 Task: Create Card Email Marketing Performance Review in Board Customer Journey Optimization to Workspace Event Planning and Management. Create Card Annual Report Review in Board Talent Management to Workspace Event Planning and Management. Create Card Search Engine Optimization Planning in Board Content Marketing Thought Leadership Strategy and Execution to Workspace Event Planning and Management
Action: Mouse moved to (68, 291)
Screenshot: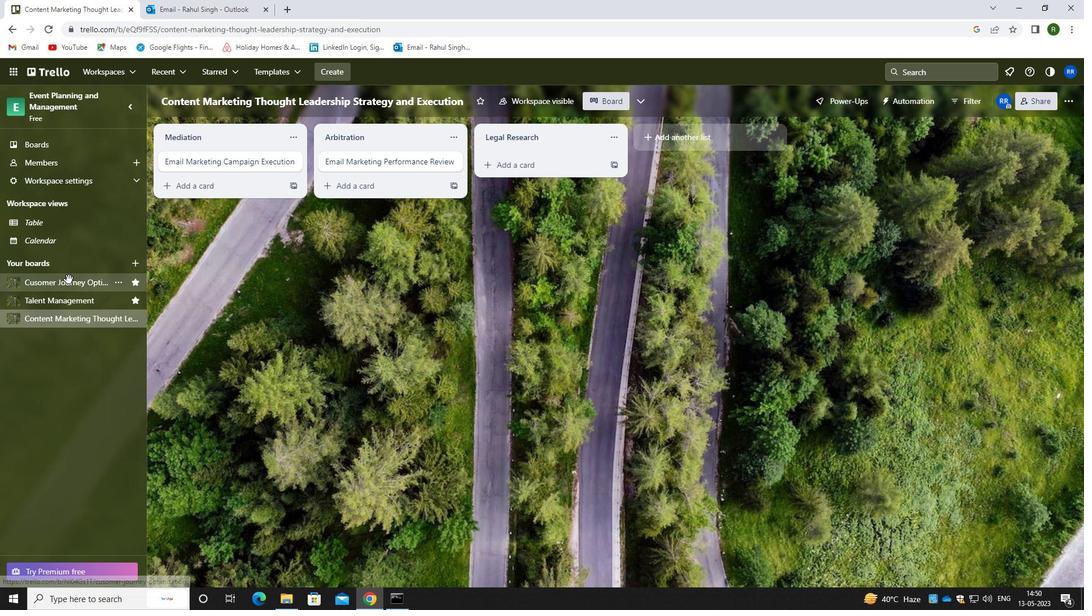 
Action: Mouse pressed left at (68, 291)
Screenshot: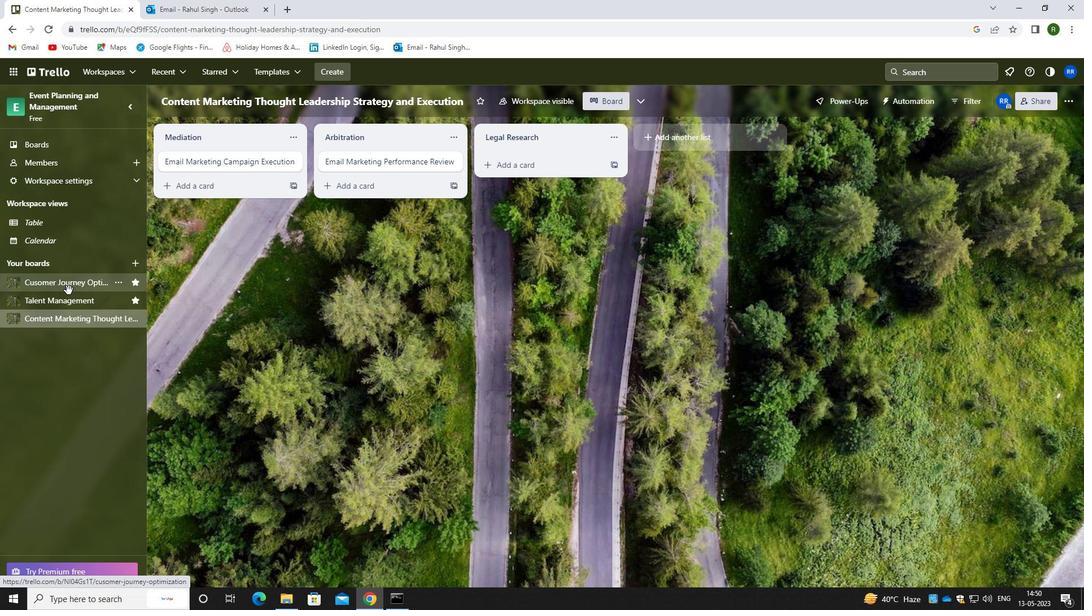 
Action: Mouse moved to (72, 282)
Screenshot: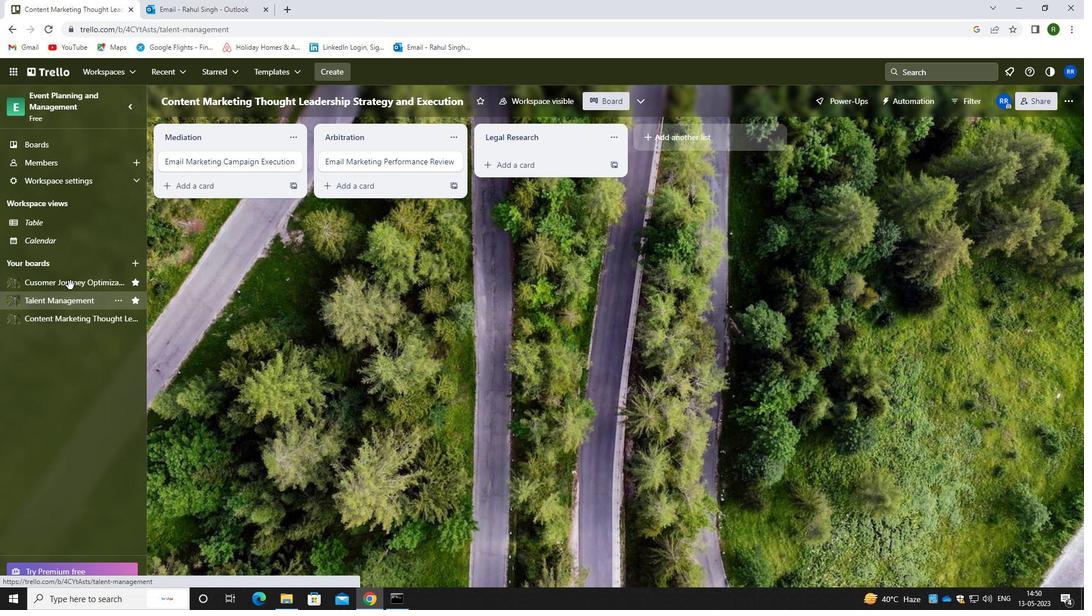 
Action: Mouse pressed left at (72, 282)
Screenshot: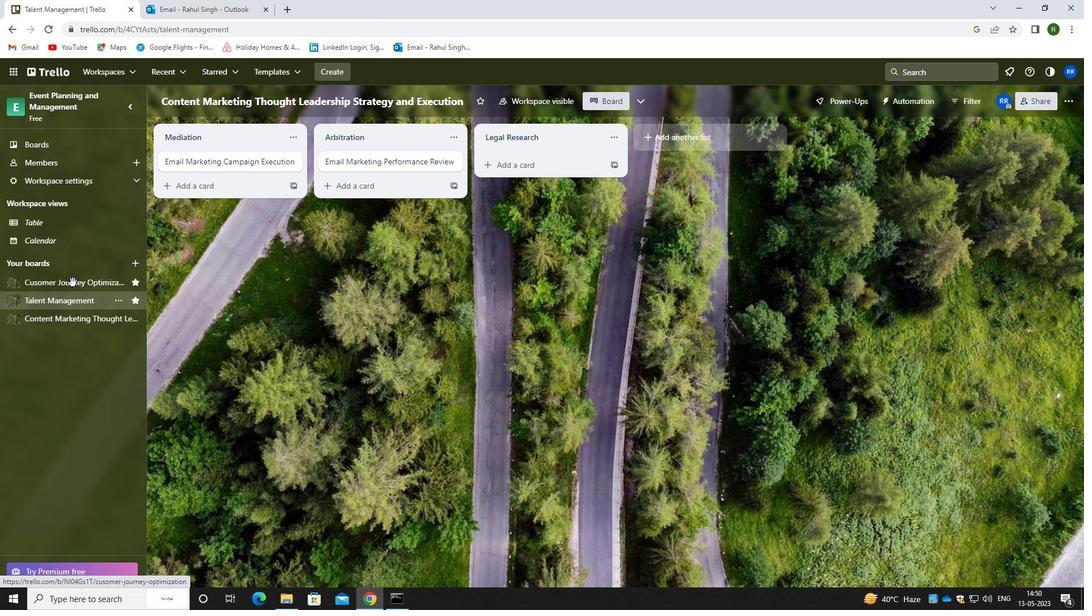 
Action: Mouse moved to (492, 164)
Screenshot: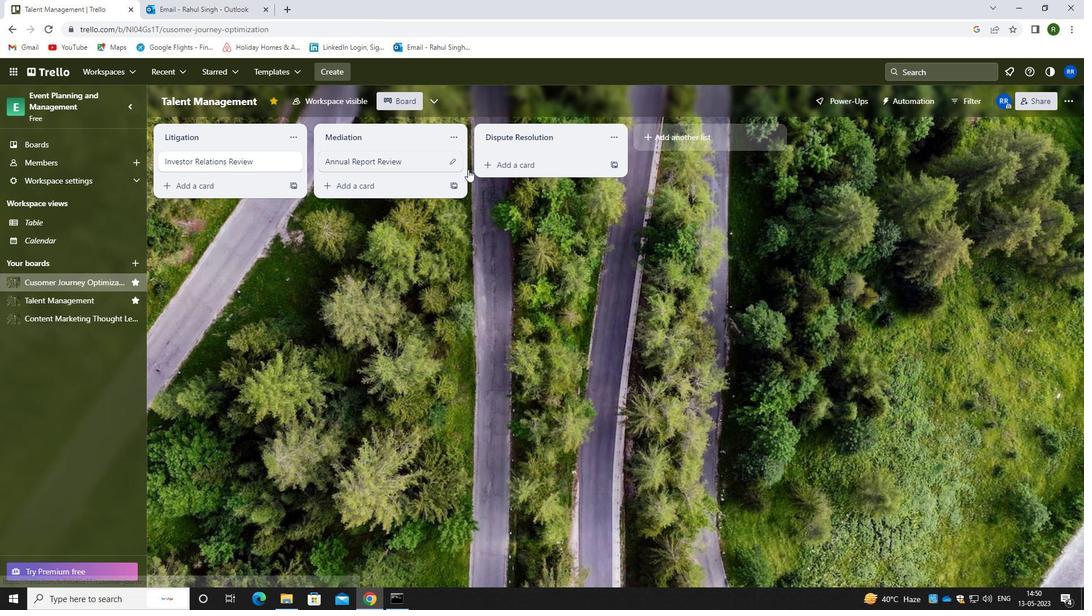 
Action: Mouse pressed left at (492, 164)
Screenshot: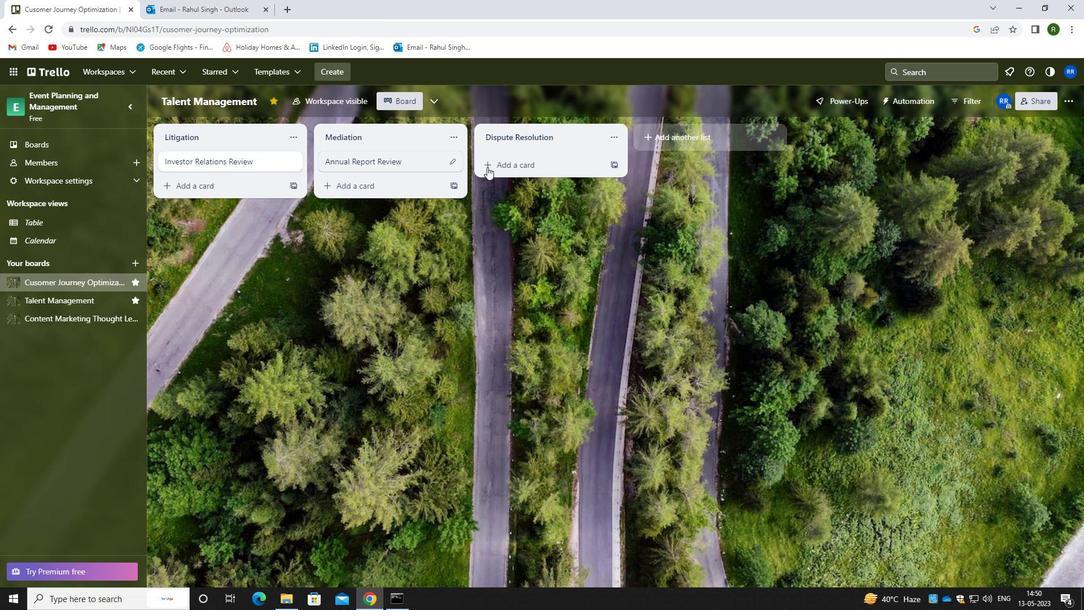 
Action: Mouse moved to (510, 175)
Screenshot: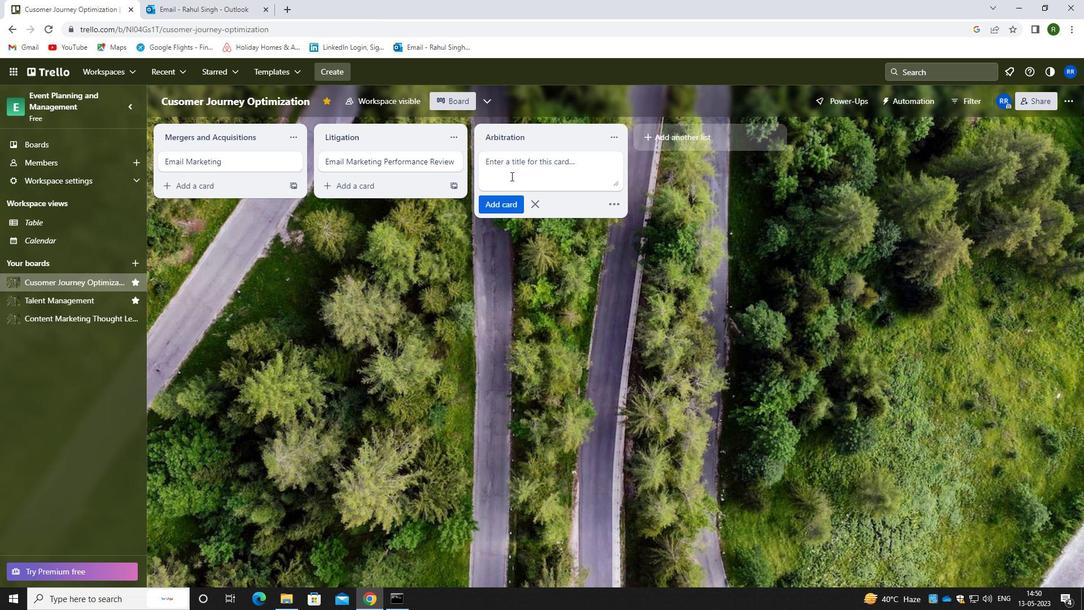 
Action: Key pressed <Key.caps_lock>e<Key.caps_lock>mail<Key.space>m<Key.caps_lock><Key.backspace>m<Key.caps_lock>arketing<Key.space><Key.caps_lock>P<Key.caps_lock>erformacne<Key.backspace><Key.backspace><Key.backspace>nce<Key.space><Key.caps_lock>r<Key.caps_lock>eview
Screenshot: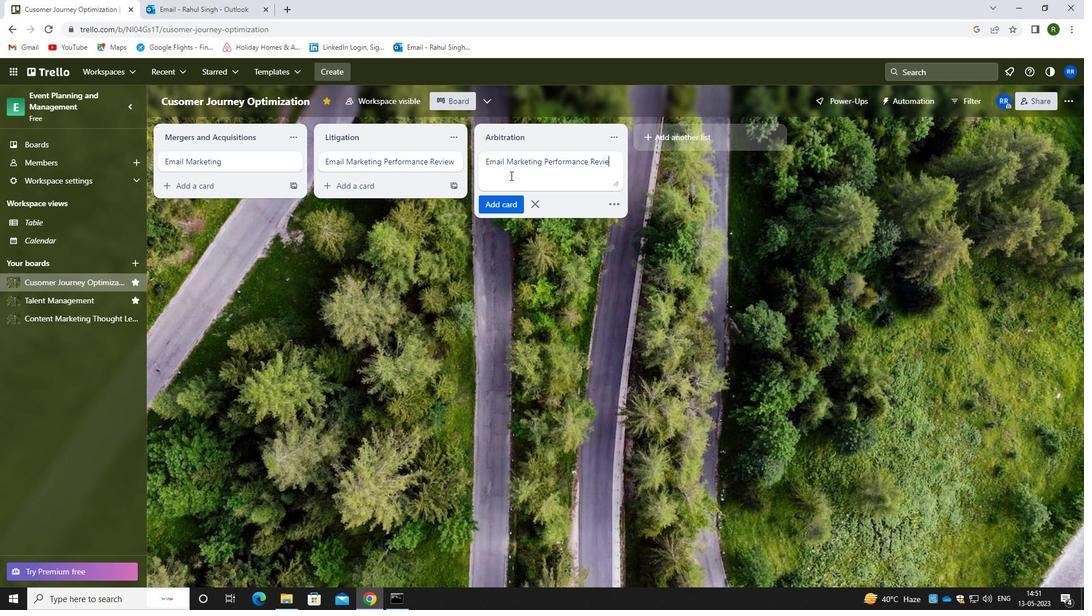 
Action: Mouse moved to (502, 209)
Screenshot: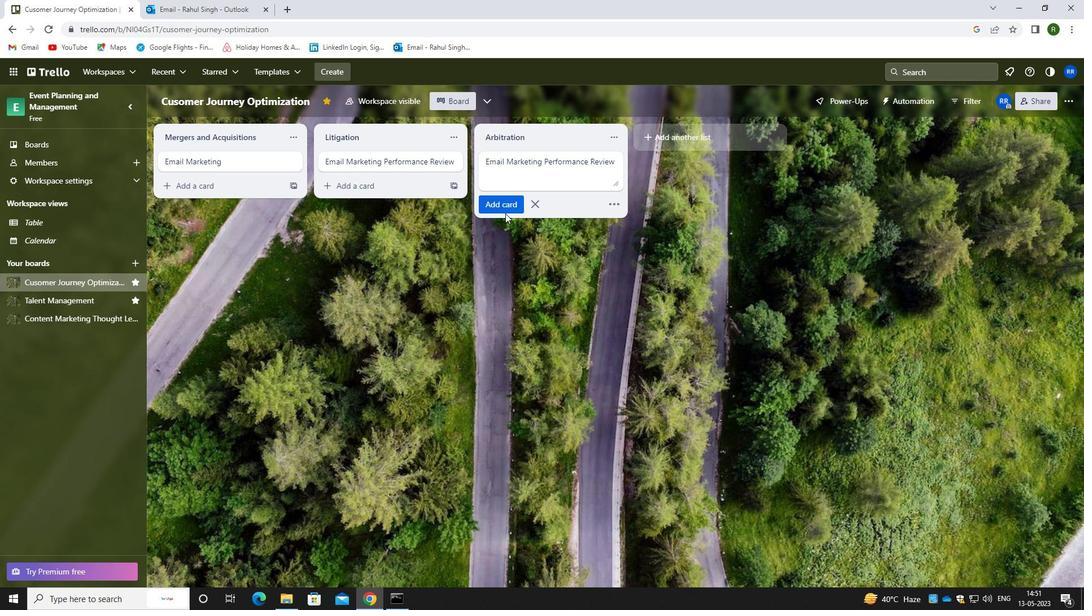 
Action: Mouse pressed left at (502, 209)
Screenshot: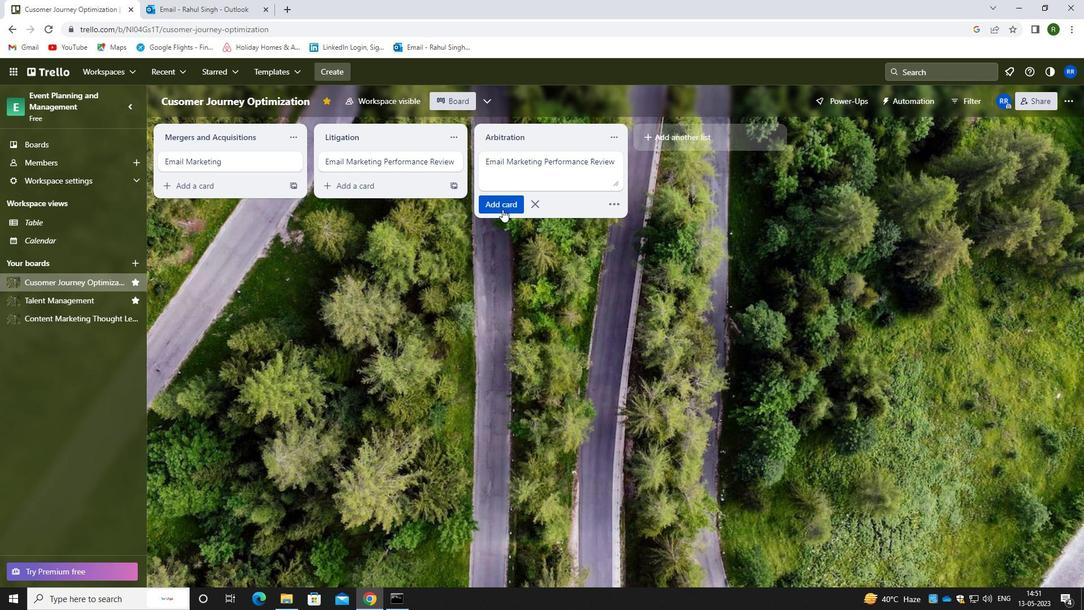 
Action: Mouse moved to (81, 308)
Screenshot: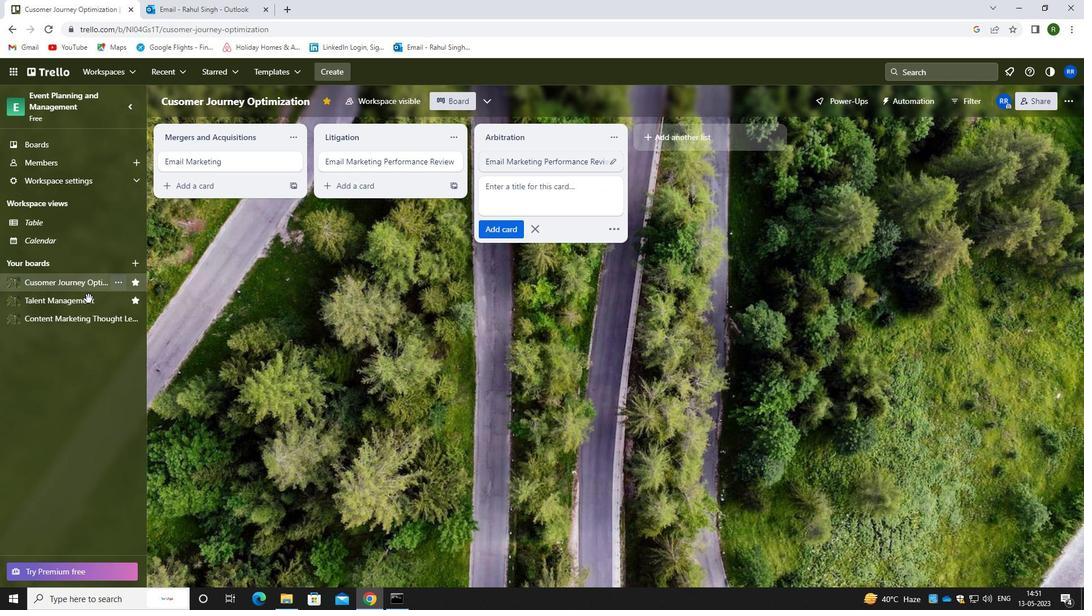 
Action: Mouse pressed left at (81, 308)
Screenshot: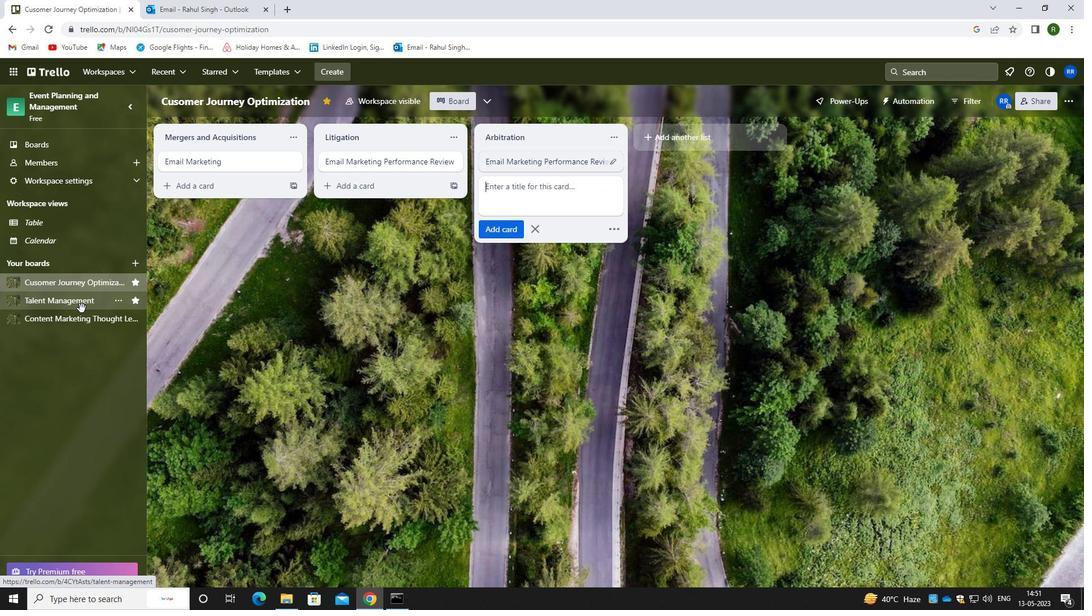 
Action: Mouse moved to (518, 162)
Screenshot: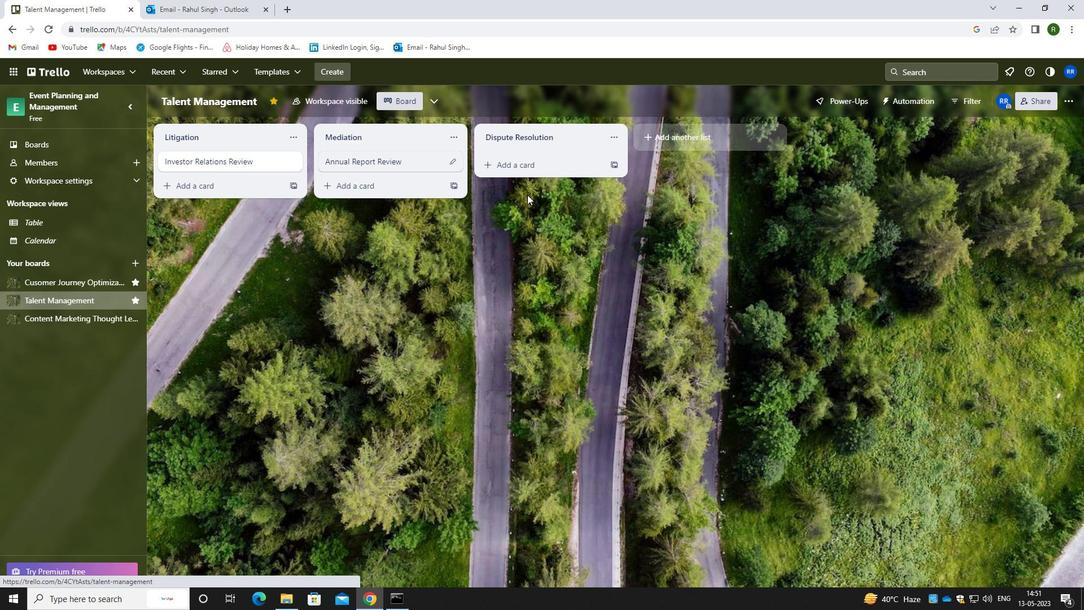 
Action: Mouse pressed left at (518, 162)
Screenshot: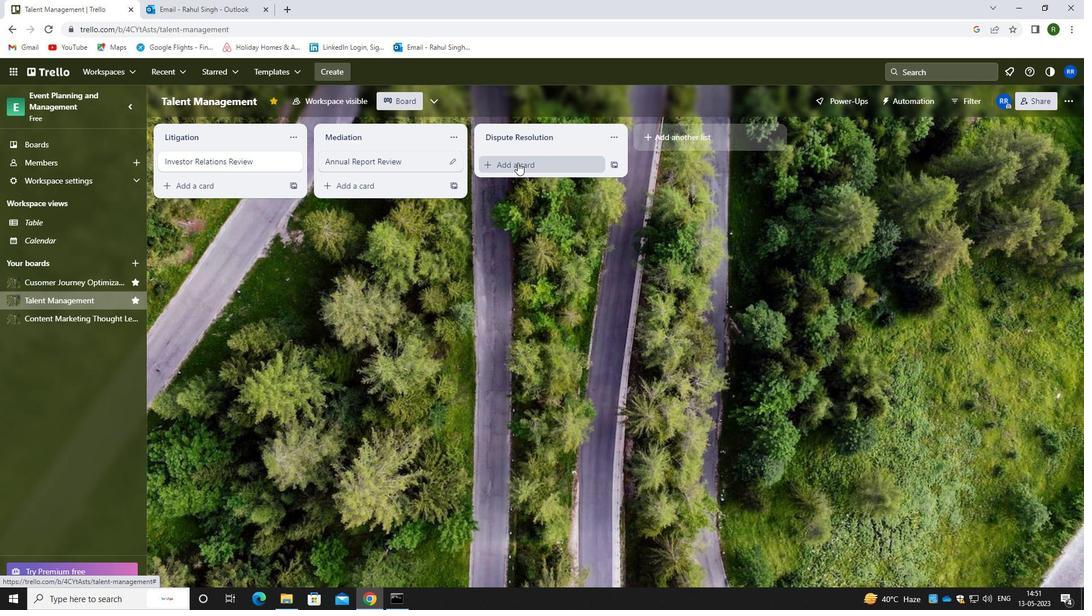 
Action: Mouse moved to (531, 175)
Screenshot: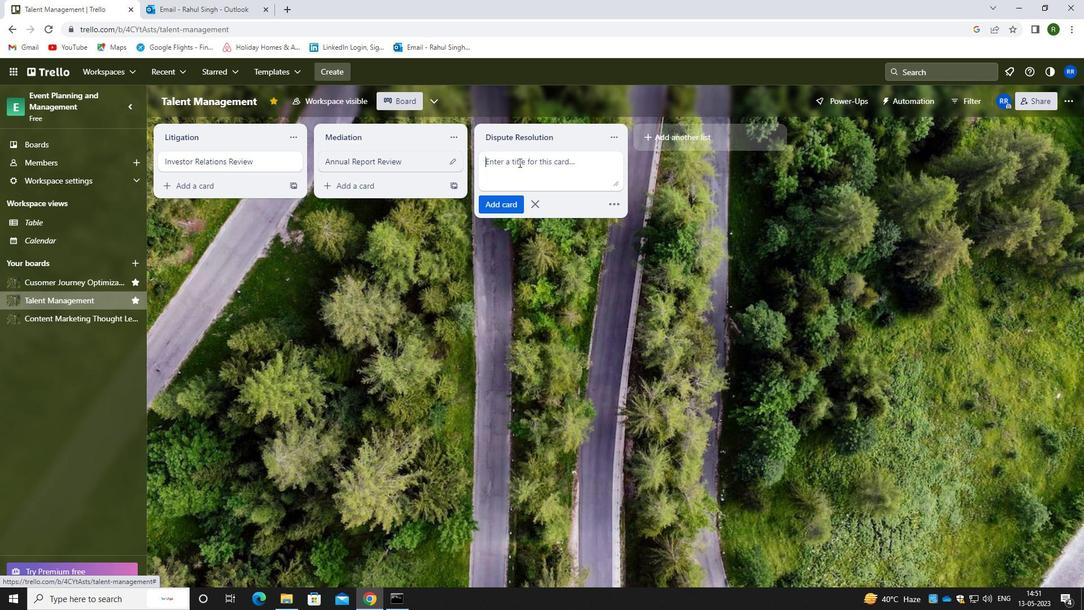 
Action: Mouse pressed left at (531, 175)
Screenshot: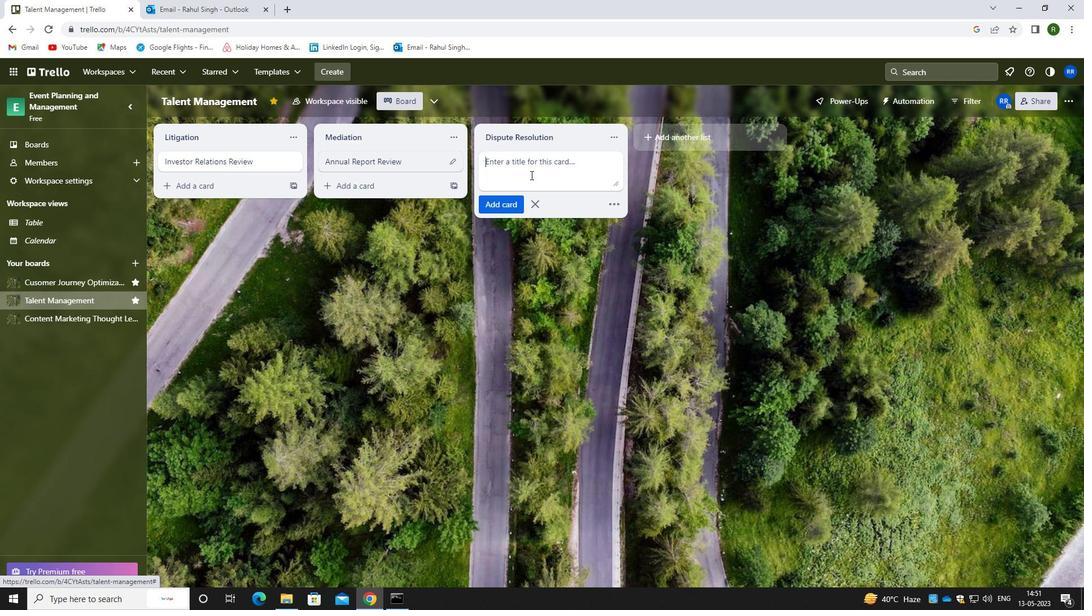 
Action: Key pressed <Key.caps_lock>a<Key.caps_lock>nnual<Key.space><Key.caps_lock>r<Key.caps_lock>epoer<Key.backspace><Key.backspace>t<Key.backspace>rt<Key.space><Key.caps_lock>r<Key.caps_lock>eview.
Screenshot: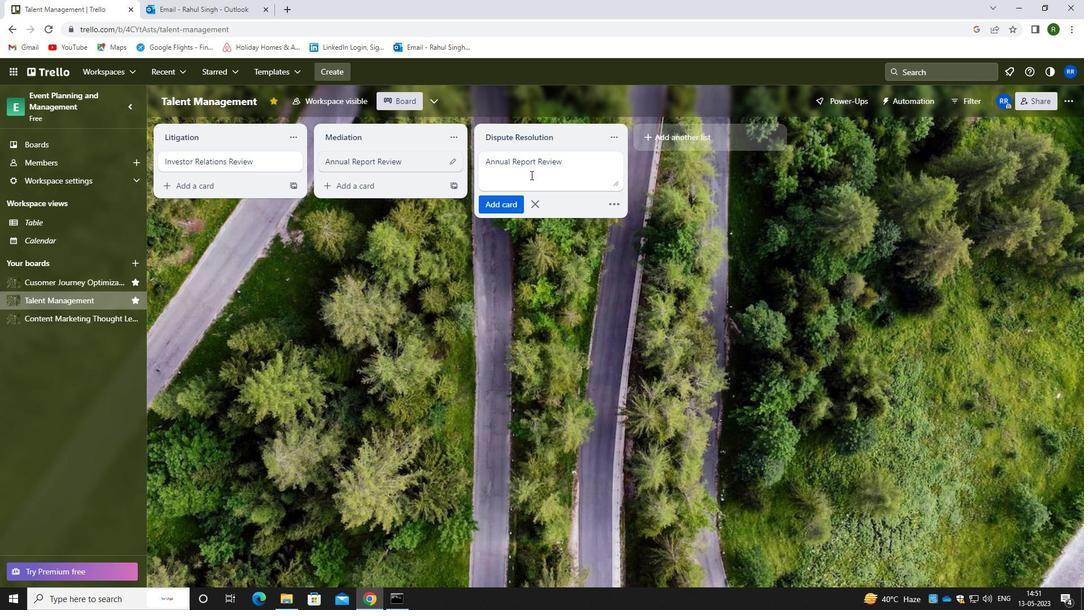 
Action: Mouse moved to (504, 200)
Screenshot: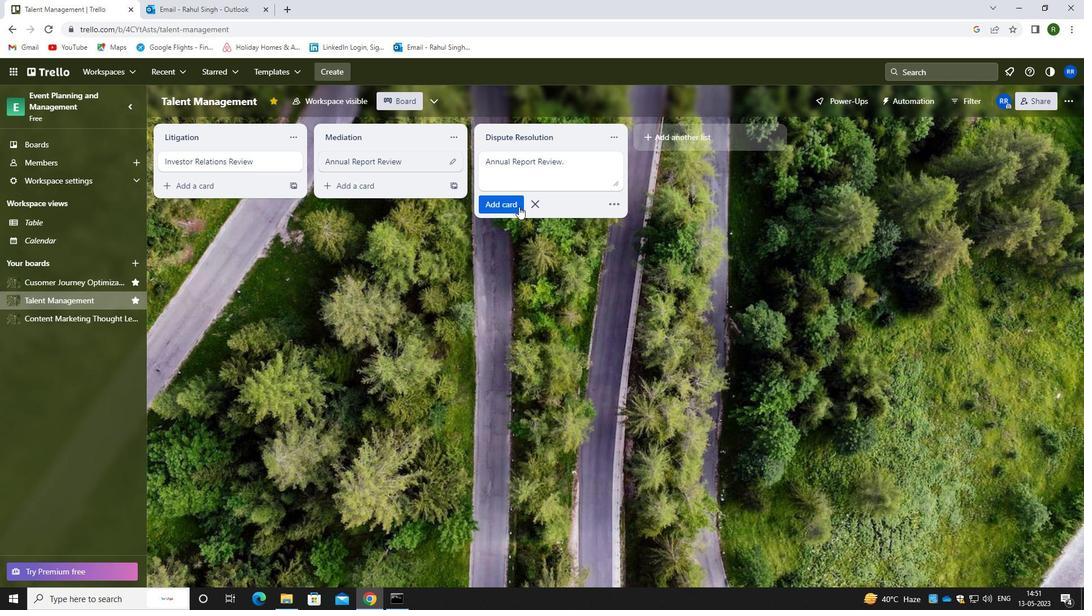 
Action: Mouse pressed left at (504, 200)
Screenshot: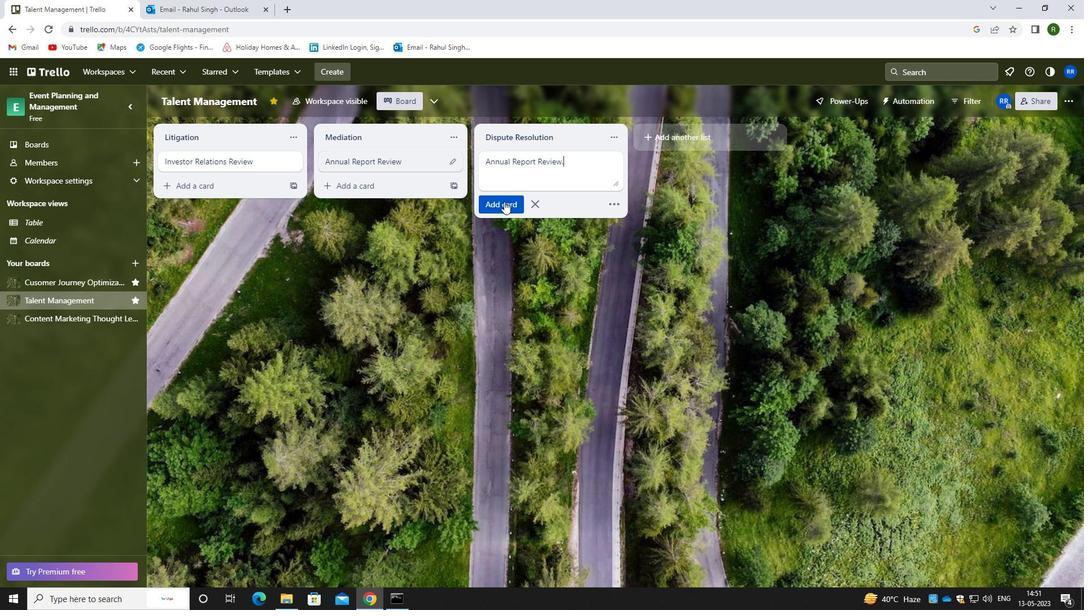 
Action: Mouse moved to (348, 318)
Screenshot: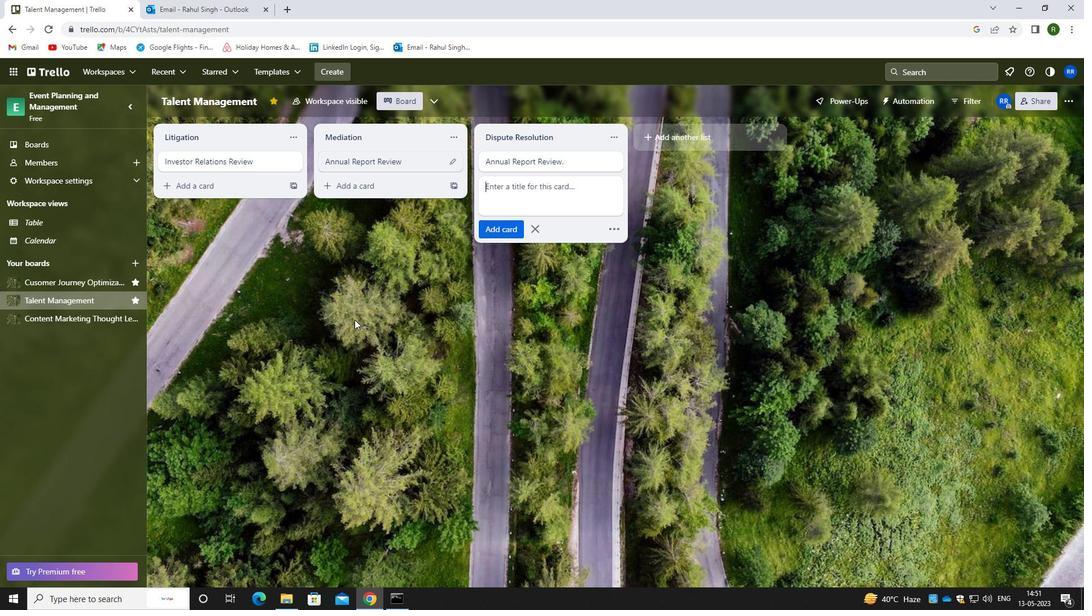 
Action: Mouse pressed left at (348, 318)
Screenshot: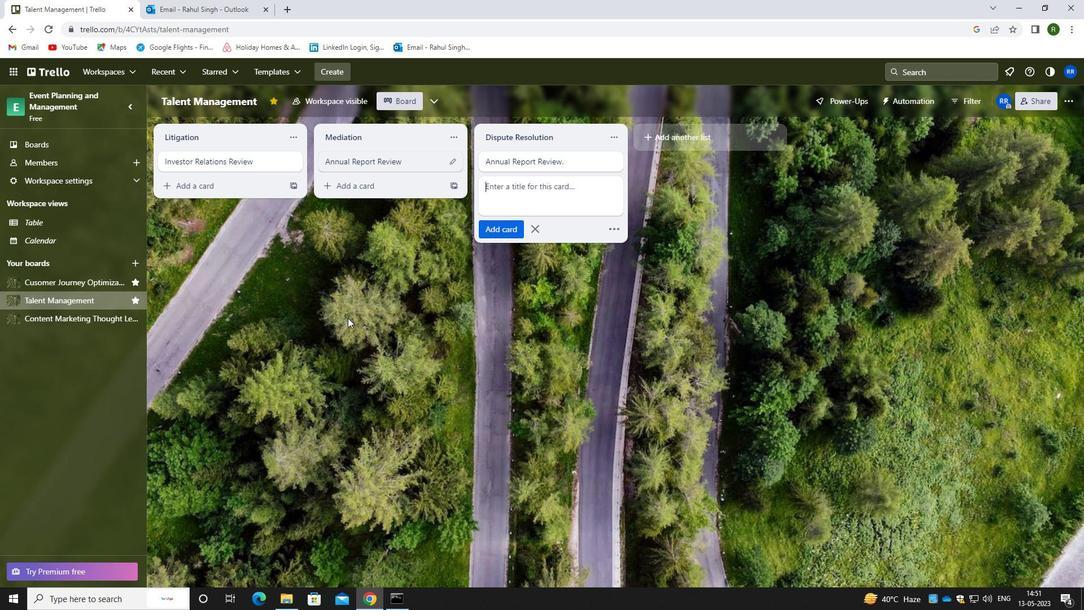 
Action: Mouse moved to (70, 321)
Screenshot: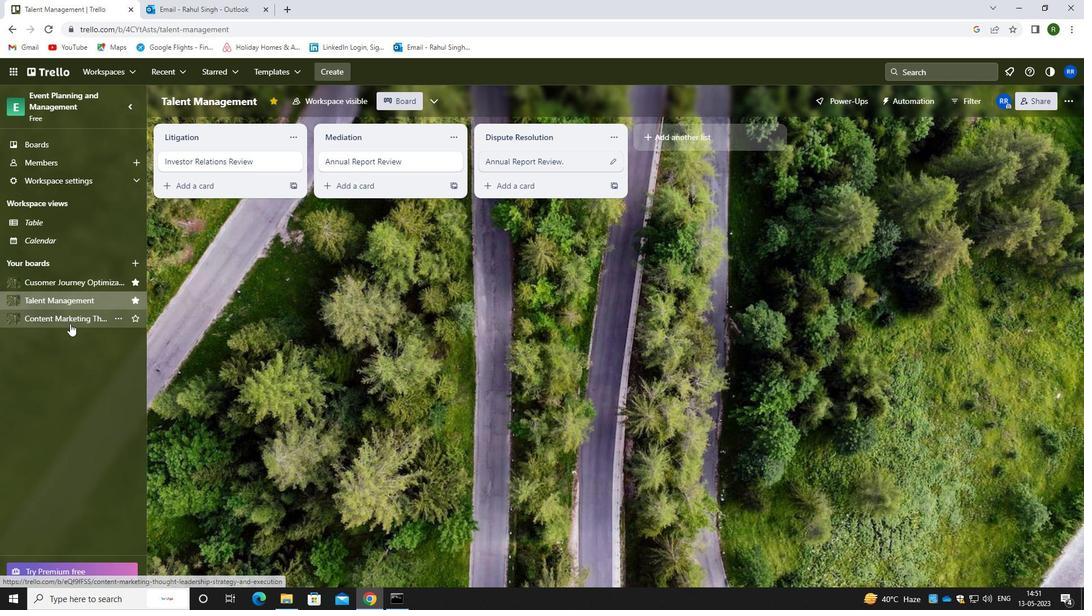 
Action: Mouse pressed left at (70, 321)
Screenshot: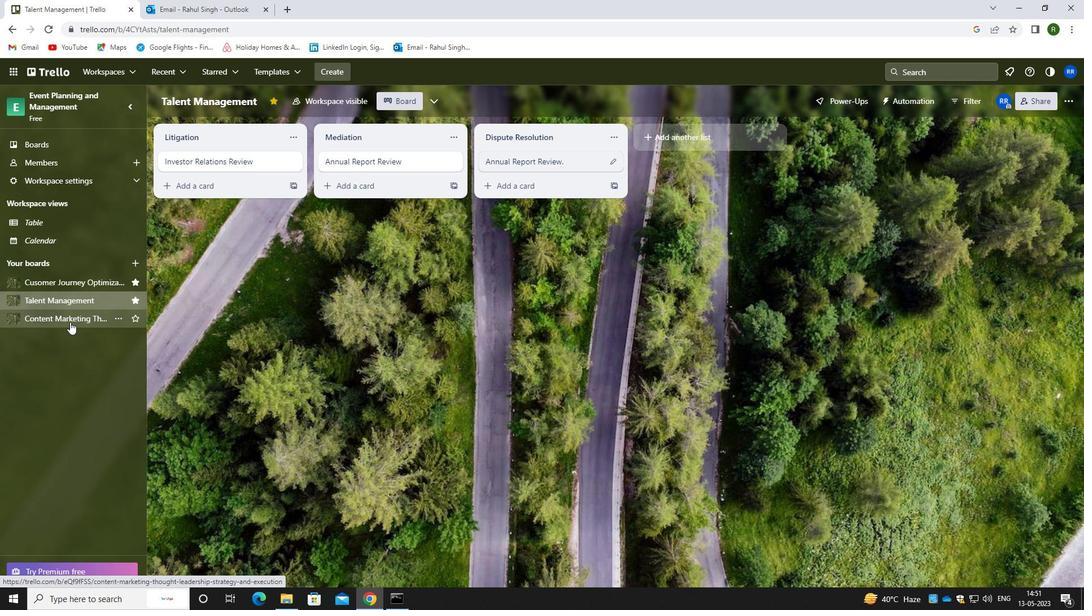 
Action: Mouse moved to (510, 168)
Screenshot: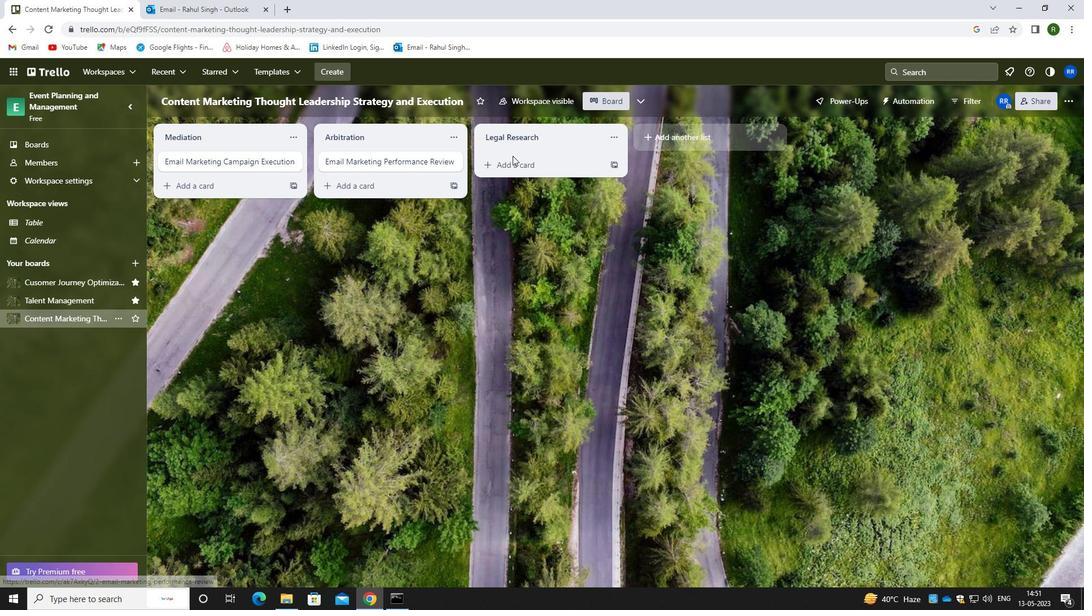 
Action: Mouse pressed left at (510, 168)
Screenshot: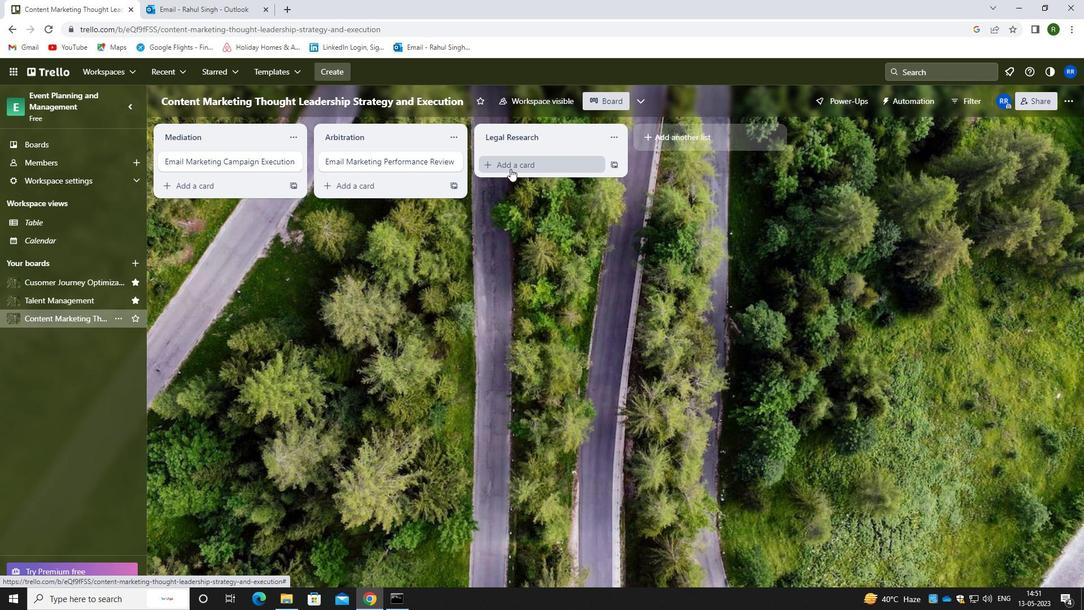 
Action: Mouse moved to (516, 179)
Screenshot: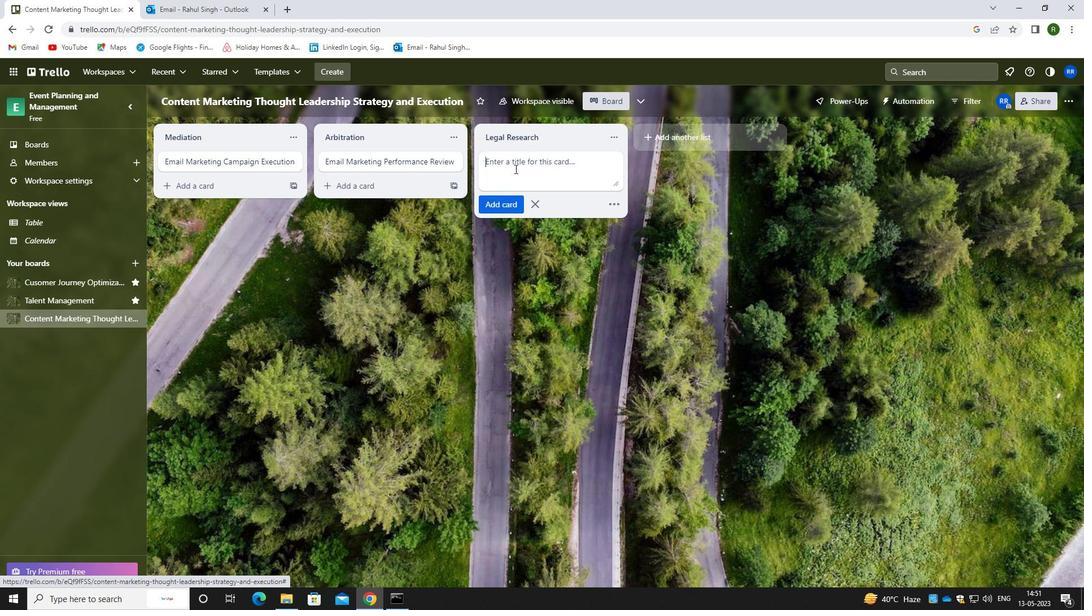 
Action: Mouse pressed left at (516, 179)
Screenshot: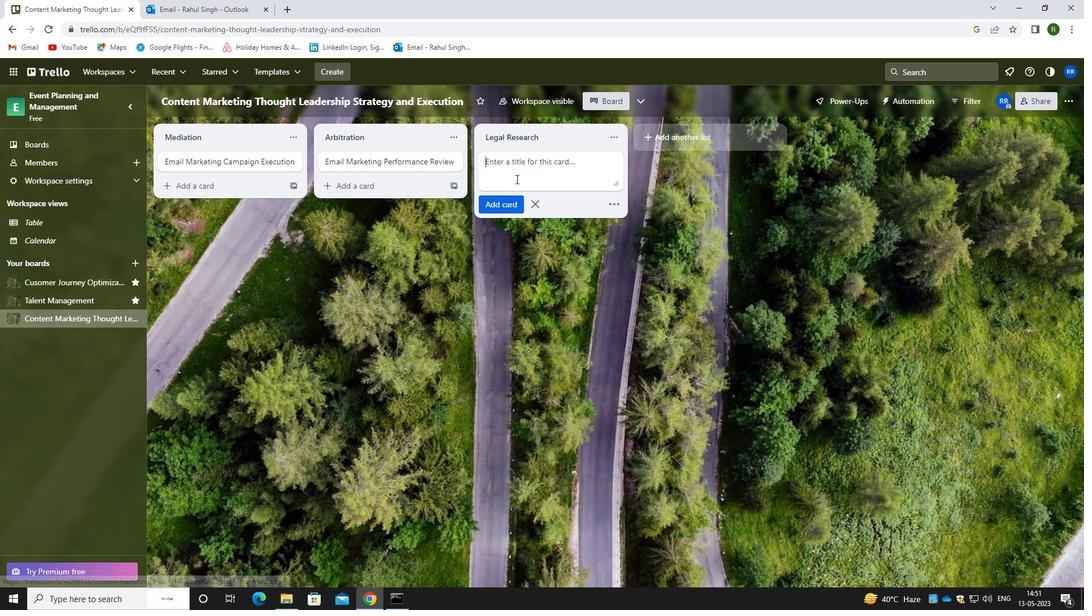 
Action: Key pressed <Key.caps_lock>e<Key.caps_lock>mail<Key.space><Key.backspace><Key.backspace><Key.backspace><Key.backspace><Key.backspace><Key.backspace><Key.backspace><Key.backspace><Key.backspace><Key.backspace><Key.backspace><Key.backspace><Key.backspace><Key.backspace><Key.backspace><Key.backspace><Key.backspace><Key.backspace><Key.backspace><Key.backspace><Key.backspace><Key.backspace><Key.backspace><Key.backspace><Key.caps_lock>e<Key.caps_lock>ngine<Key.space><Key.caps_lock>o<Key.caps_lock>ptimization<Key.space><Key.caps_lock>p<Key.caps_lock>lanning
Screenshot: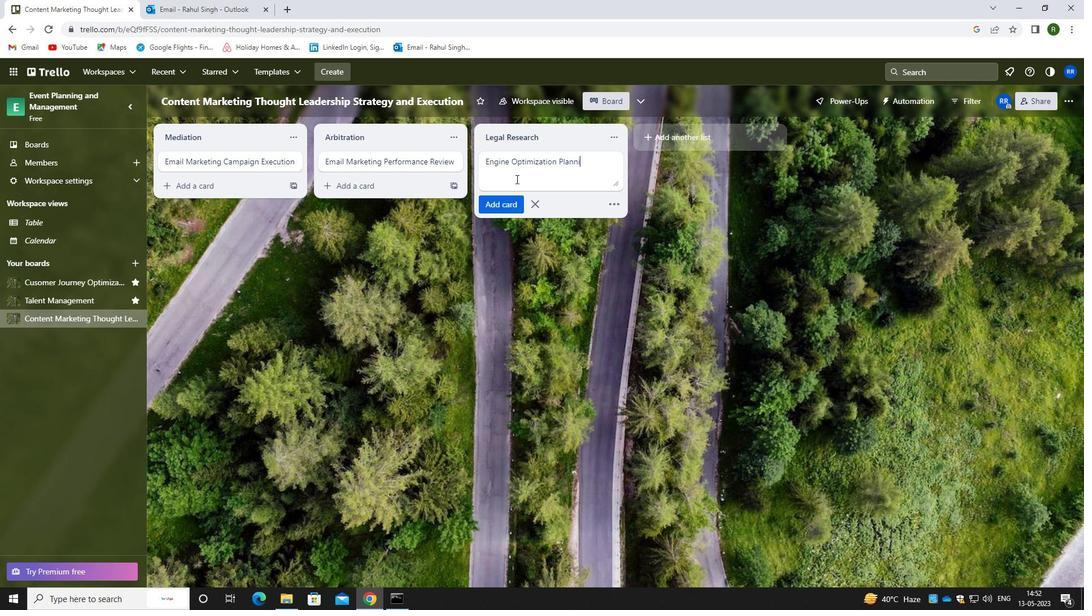 
Action: Mouse moved to (500, 202)
Screenshot: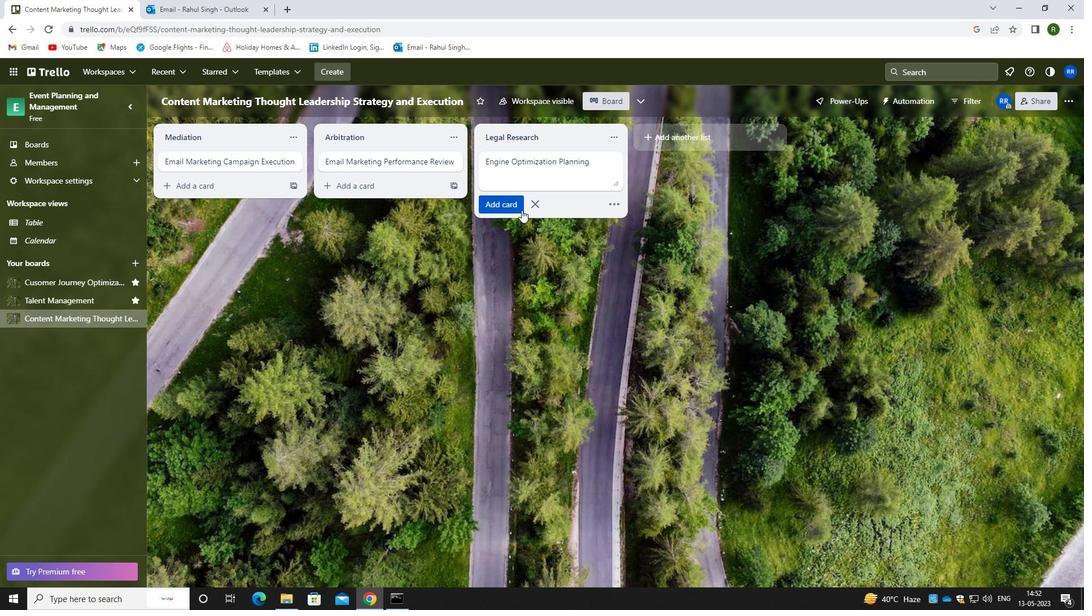
Action: Mouse pressed left at (500, 202)
Screenshot: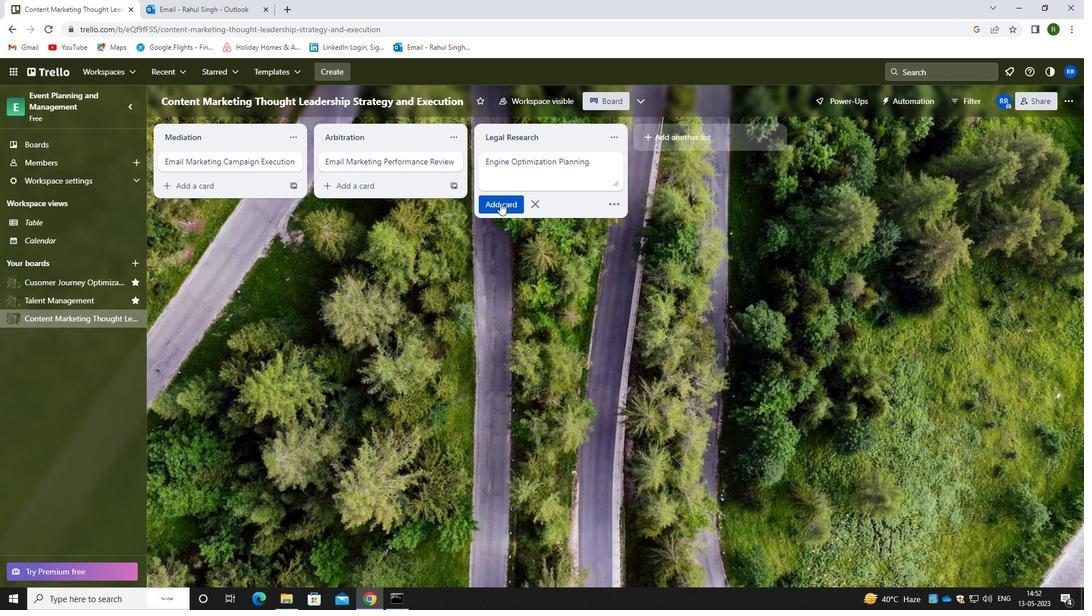
Action: Mouse moved to (536, 276)
Screenshot: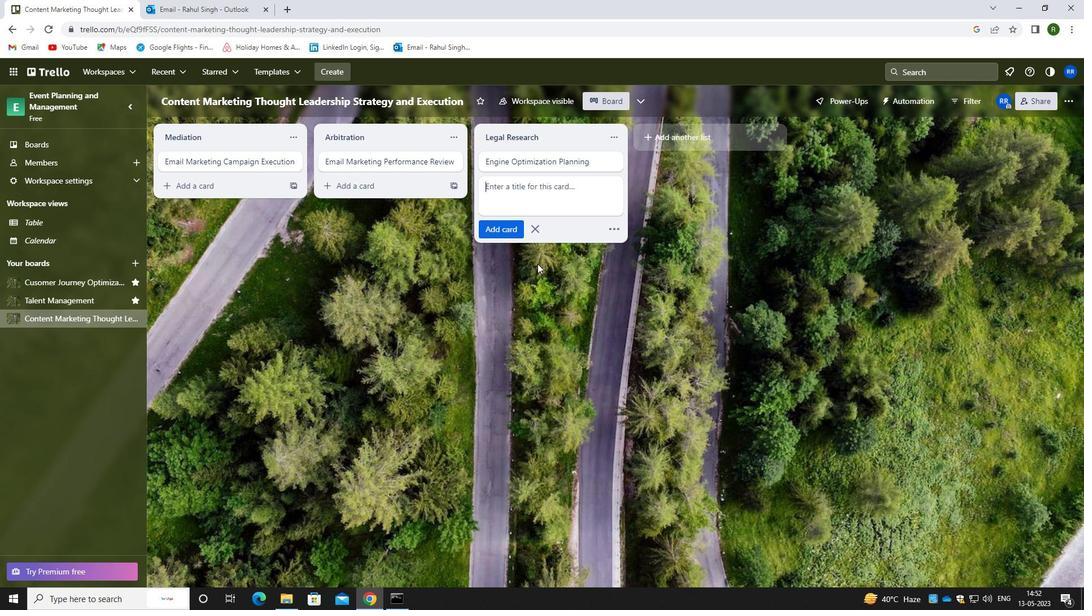 
Action: Mouse pressed left at (536, 276)
Screenshot: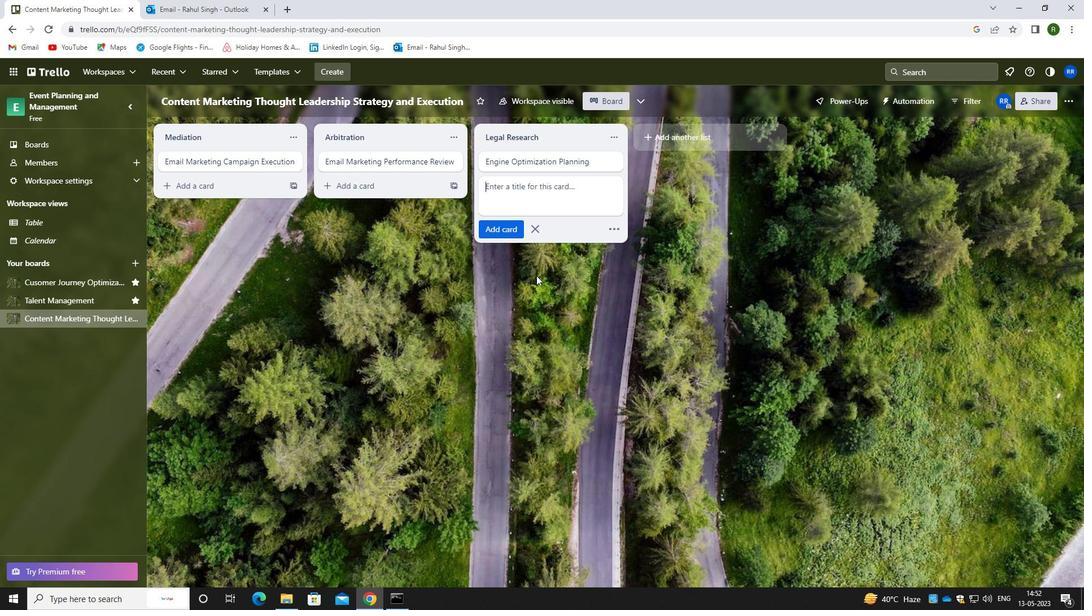 
